 Task: Set the custom strictness for "Log" to "Recent Round Visible".
Action: Mouse moved to (164, 414)
Screenshot: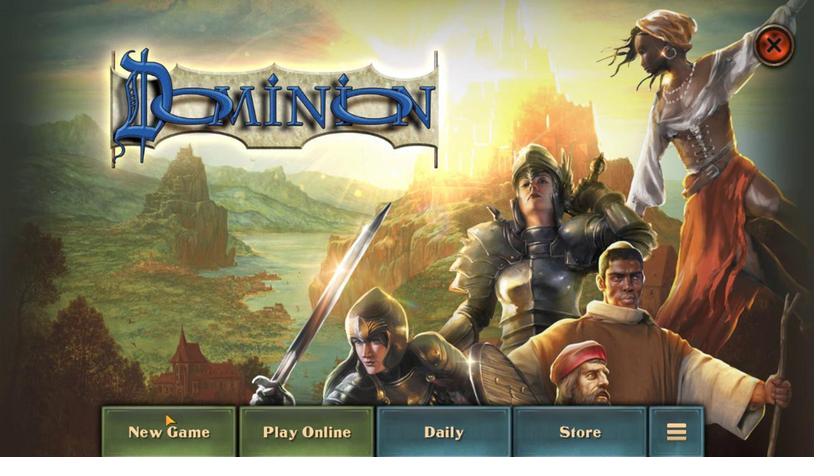 
Action: Mouse pressed left at (164, 414)
Screenshot: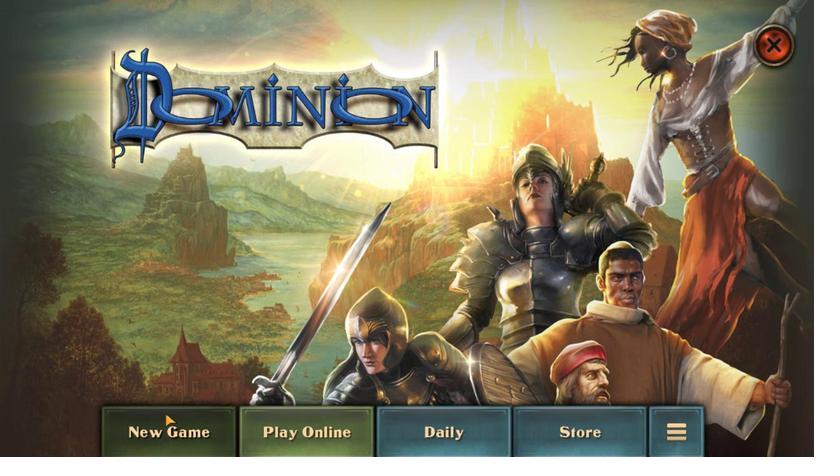 
Action: Mouse moved to (550, 90)
Screenshot: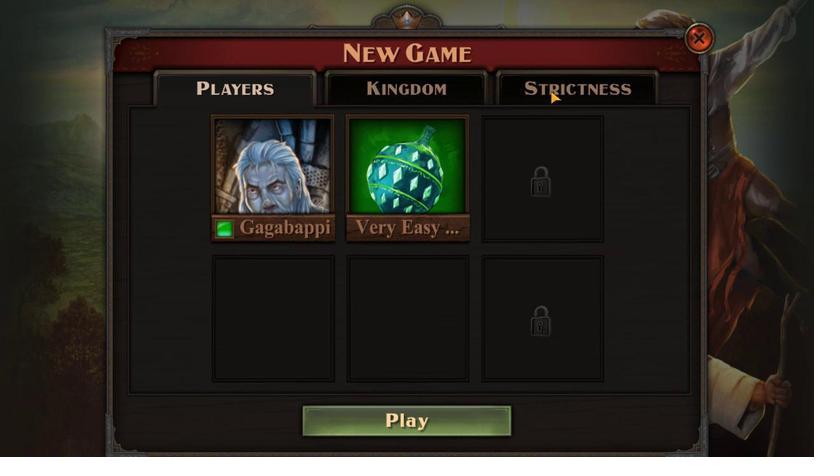 
Action: Mouse pressed left at (550, 90)
Screenshot: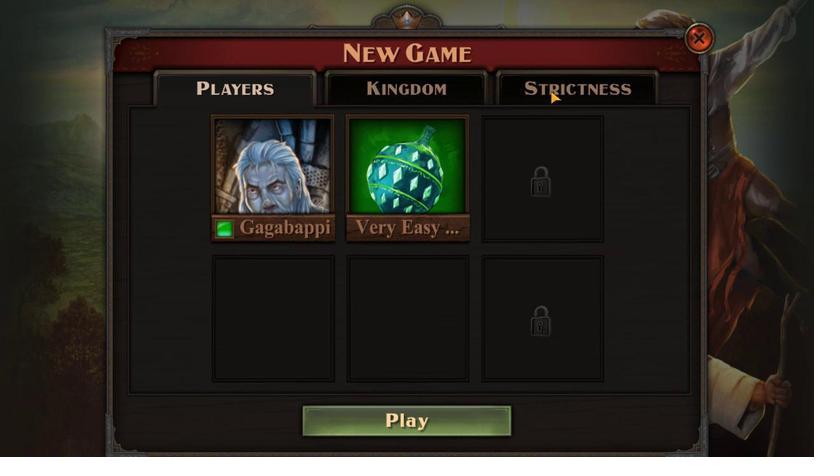 
Action: Mouse moved to (536, 358)
Screenshot: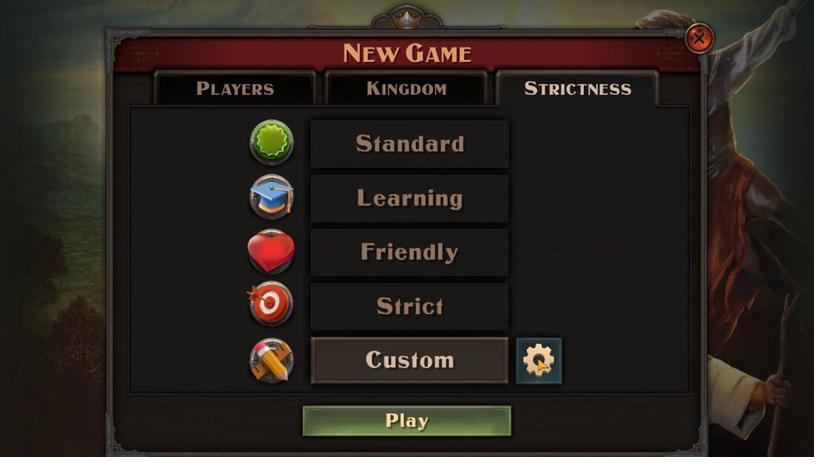
Action: Mouse pressed left at (536, 358)
Screenshot: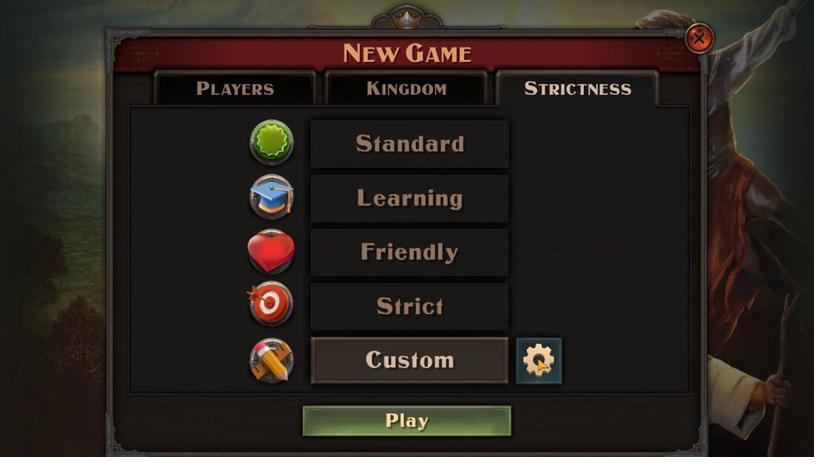 
Action: Mouse moved to (328, 323)
Screenshot: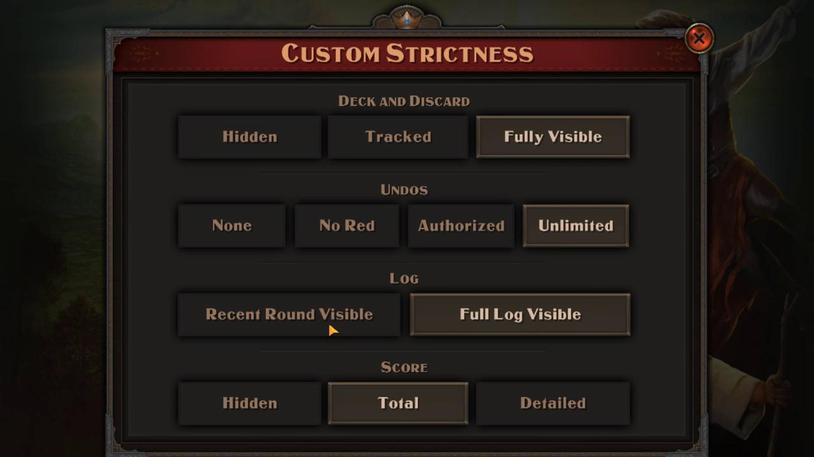 
Action: Mouse pressed left at (328, 323)
Screenshot: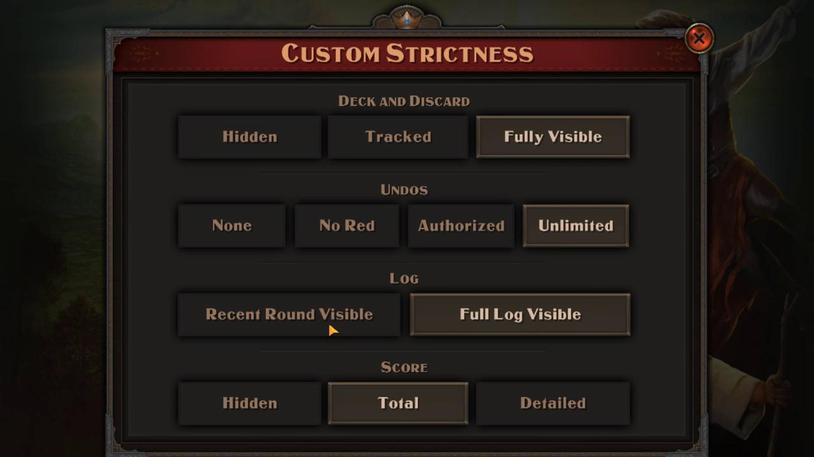 
Action: Mouse moved to (328, 323)
Screenshot: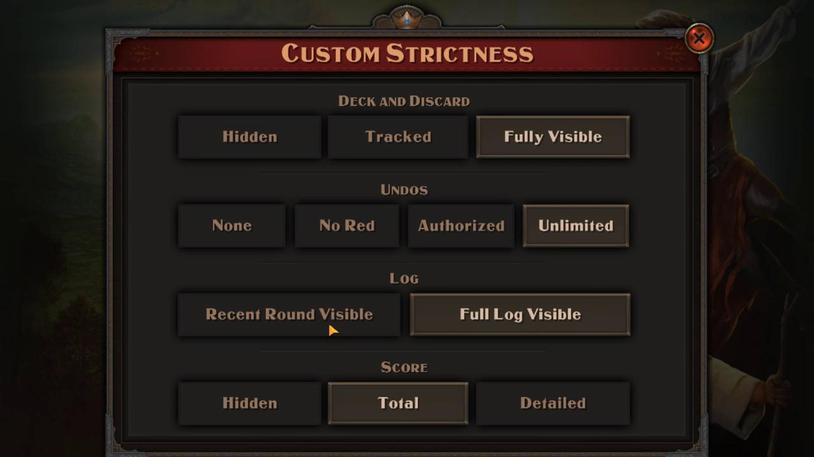 
